 Task: Create a rule from the Routing list, Task moved to a section -> Set Priority in the project AgileBee , set the section as To-Do and set the priority of the task as  High
Action: Mouse moved to (56, 215)
Screenshot: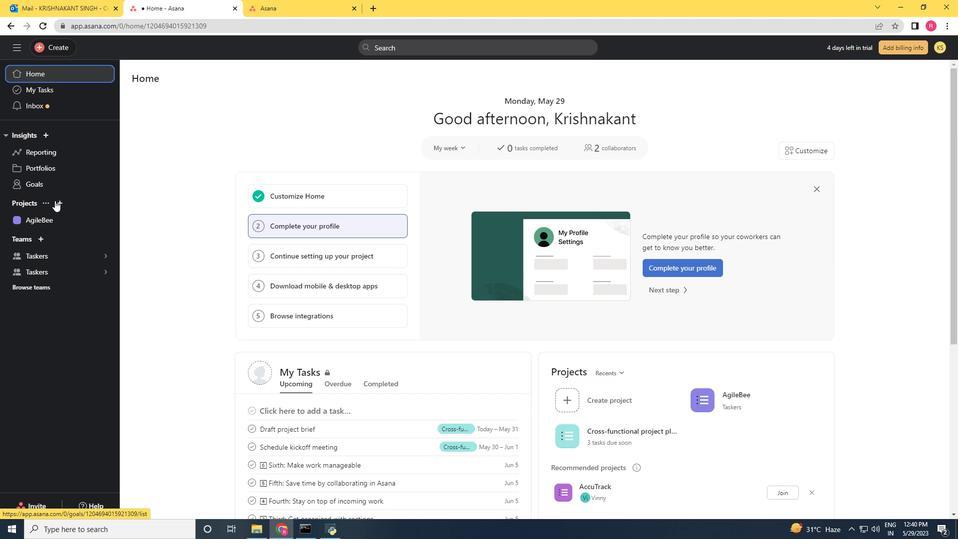 
Action: Mouse pressed left at (56, 215)
Screenshot: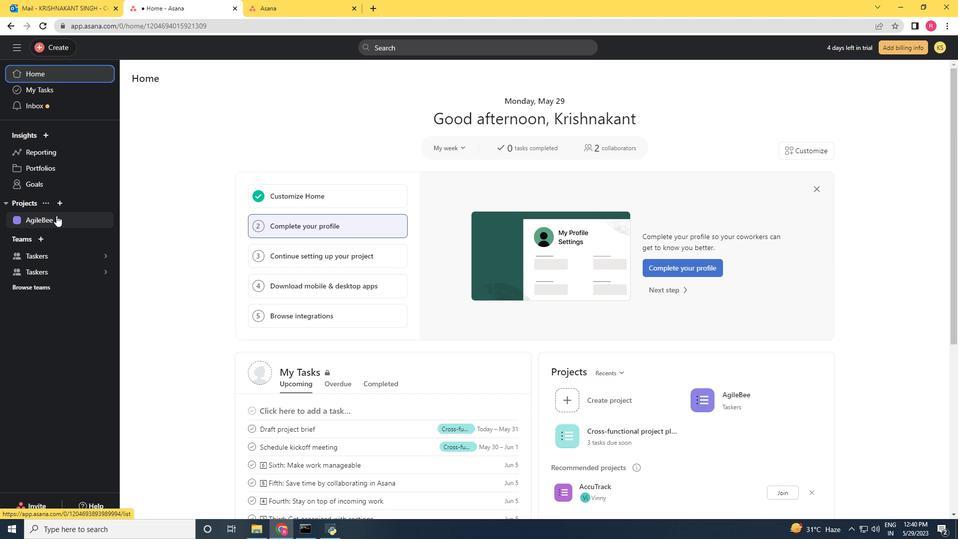 
Action: Mouse moved to (920, 82)
Screenshot: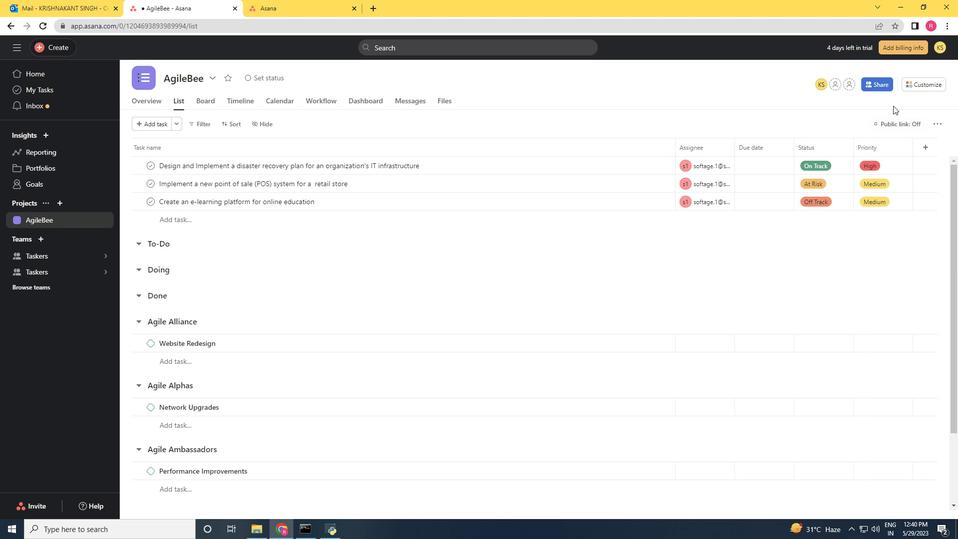 
Action: Mouse pressed left at (920, 82)
Screenshot: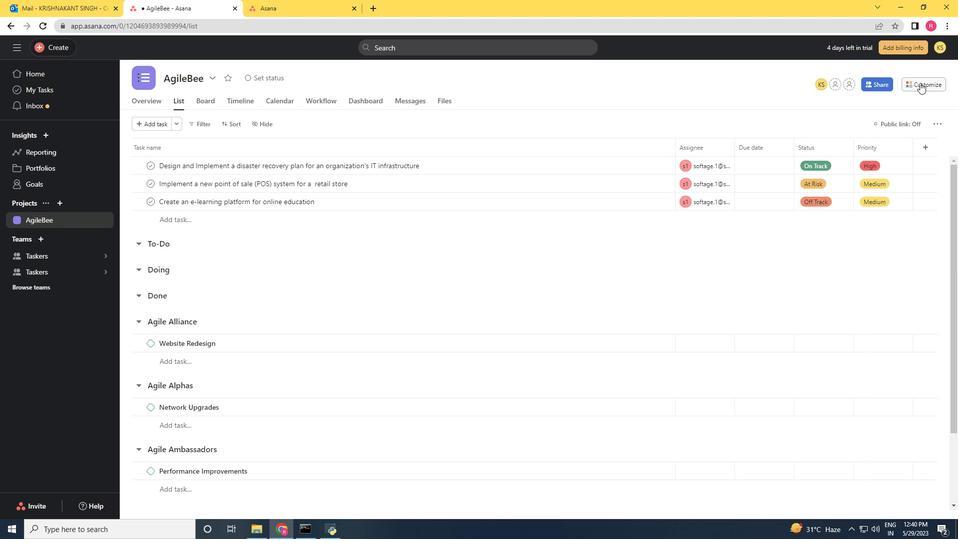 
Action: Mouse moved to (761, 211)
Screenshot: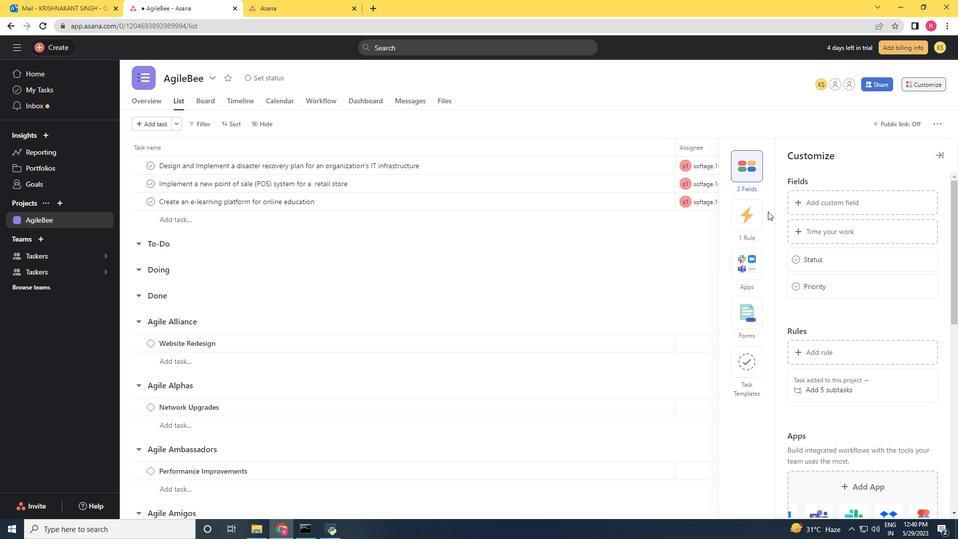 
Action: Mouse pressed left at (761, 211)
Screenshot: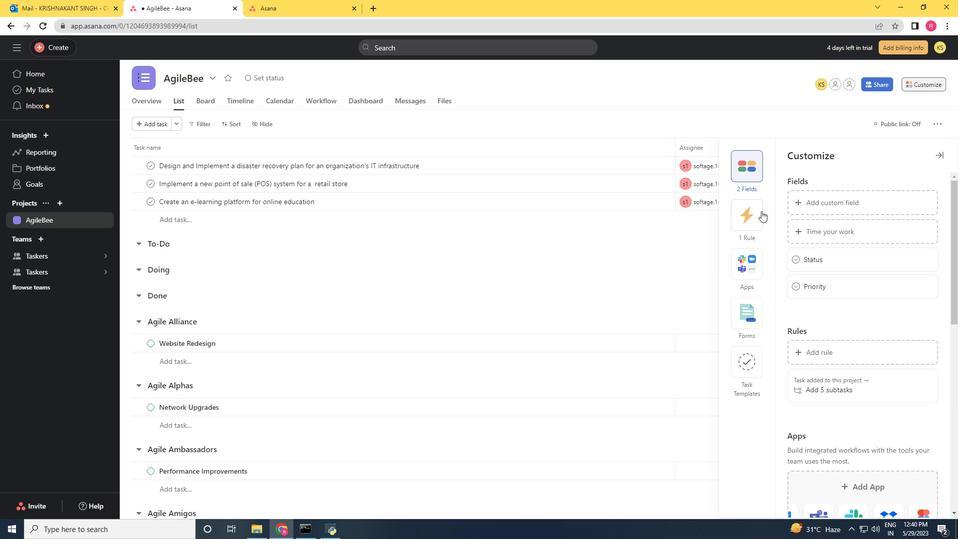 
Action: Mouse moved to (813, 194)
Screenshot: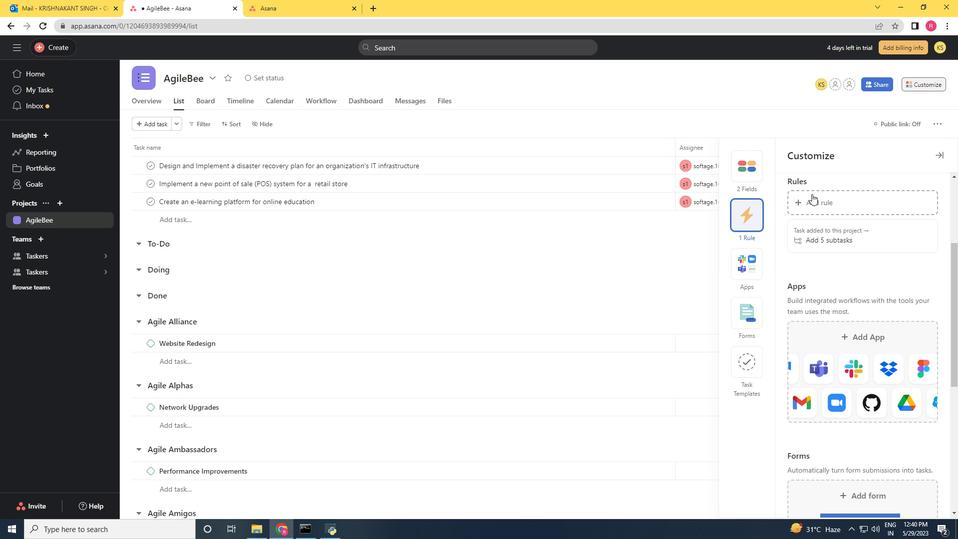 
Action: Mouse pressed left at (813, 194)
Screenshot: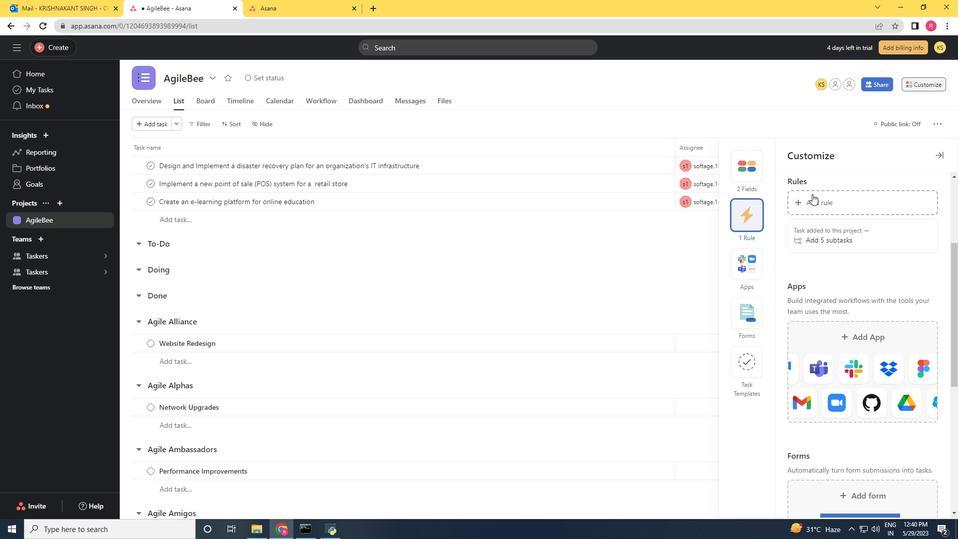 
Action: Mouse moved to (215, 134)
Screenshot: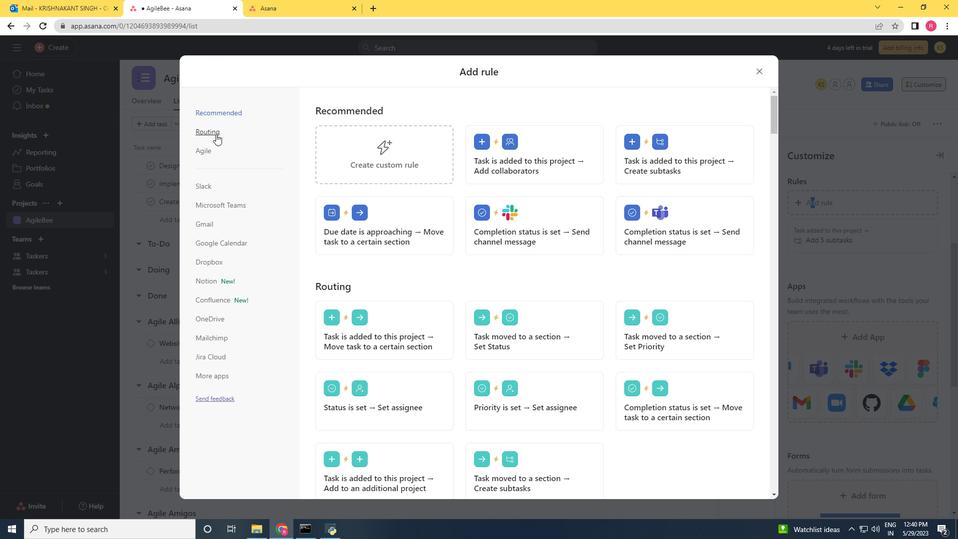 
Action: Mouse pressed left at (215, 134)
Screenshot: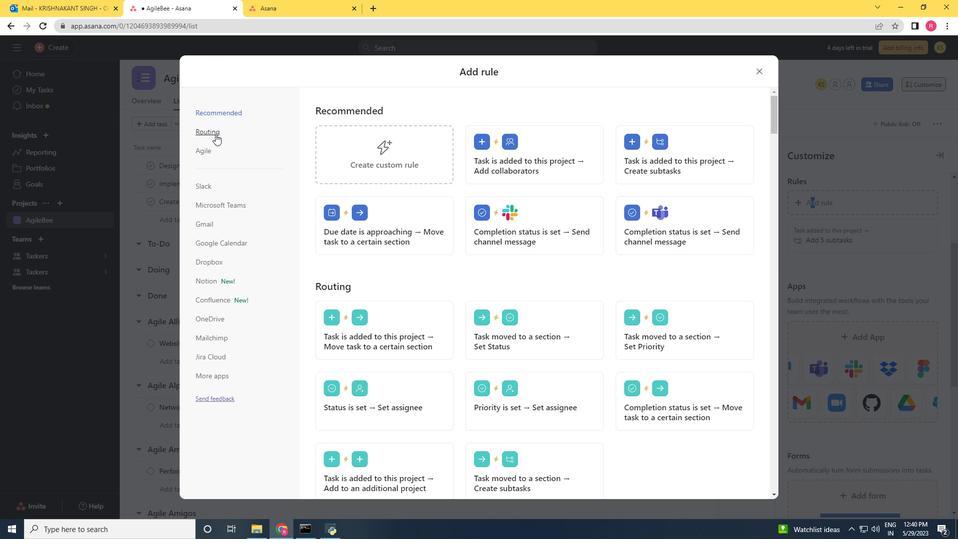 
Action: Mouse moved to (677, 164)
Screenshot: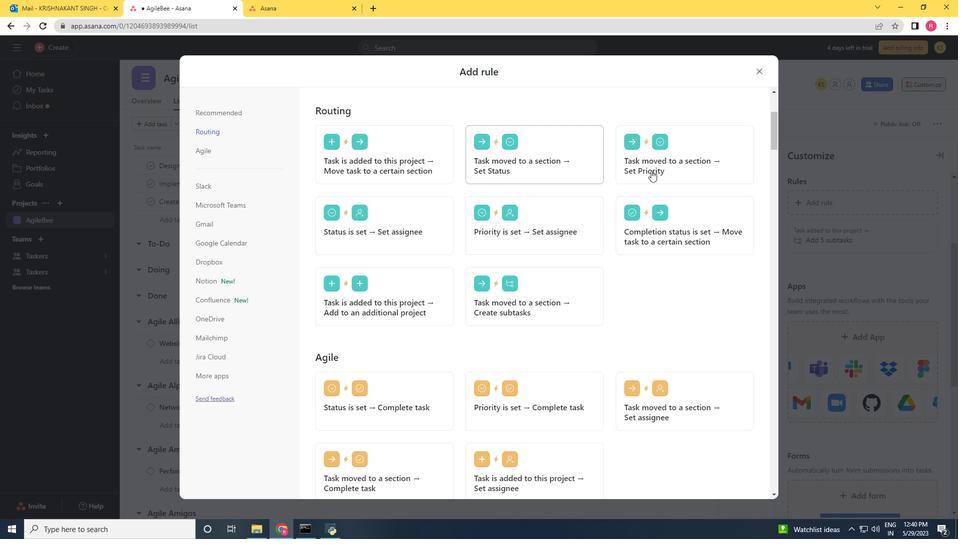 
Action: Mouse pressed left at (677, 164)
Screenshot: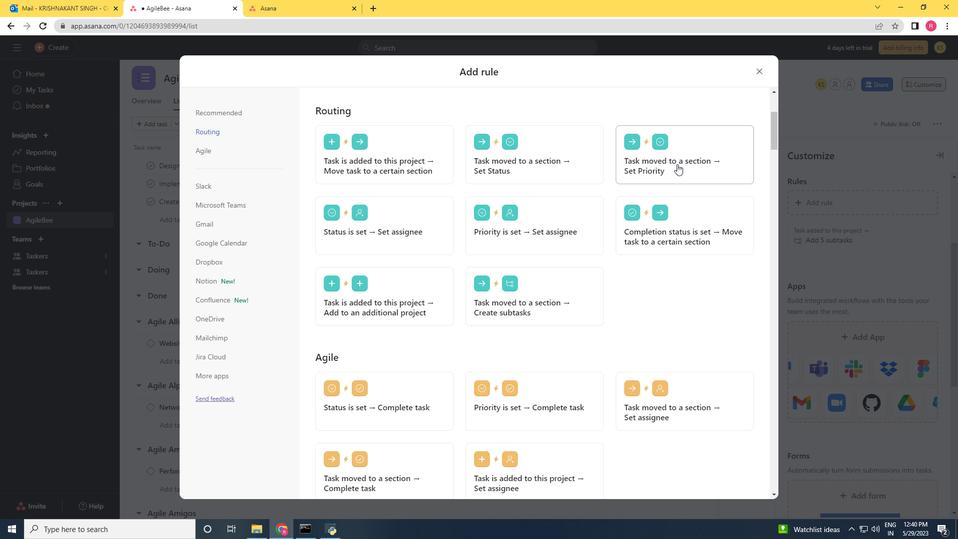 
Action: Mouse moved to (395, 276)
Screenshot: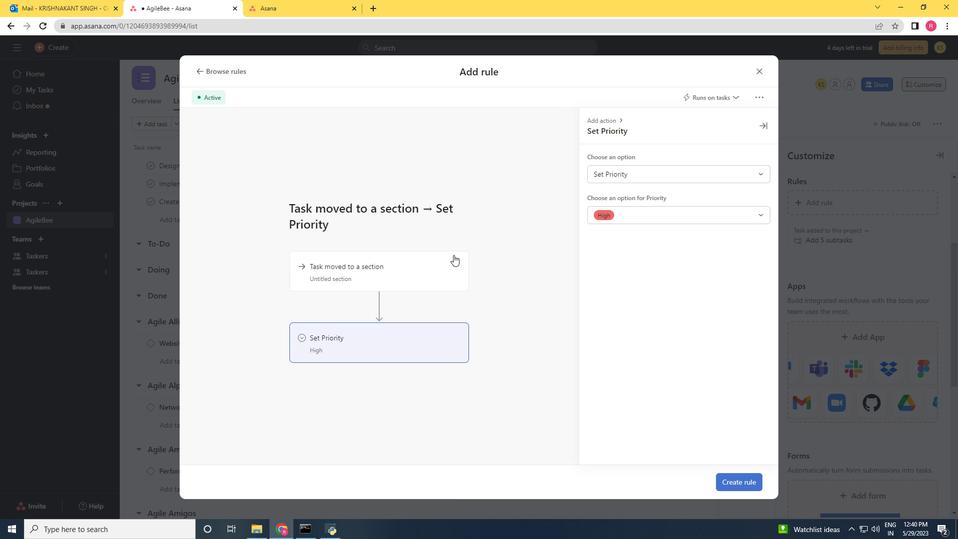 
Action: Mouse pressed left at (395, 276)
Screenshot: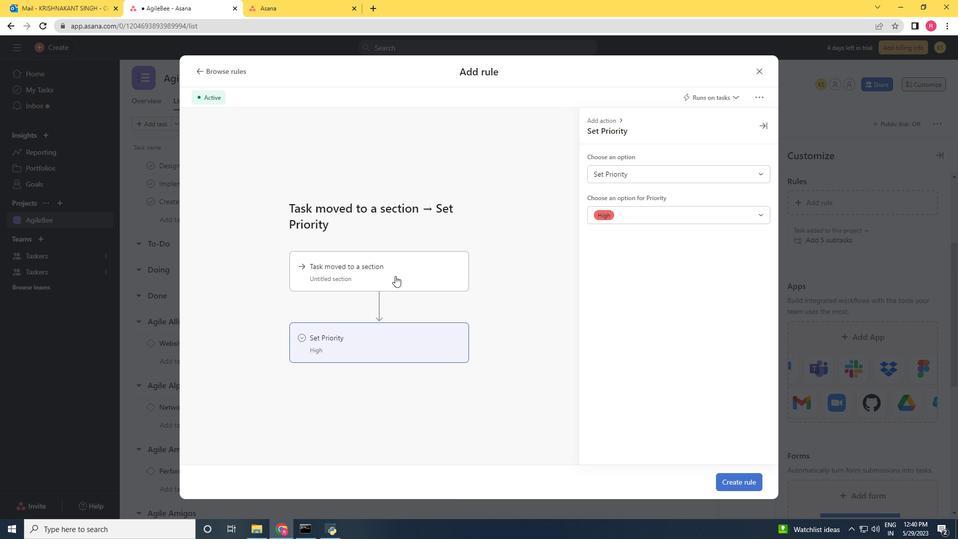 
Action: Mouse moved to (675, 173)
Screenshot: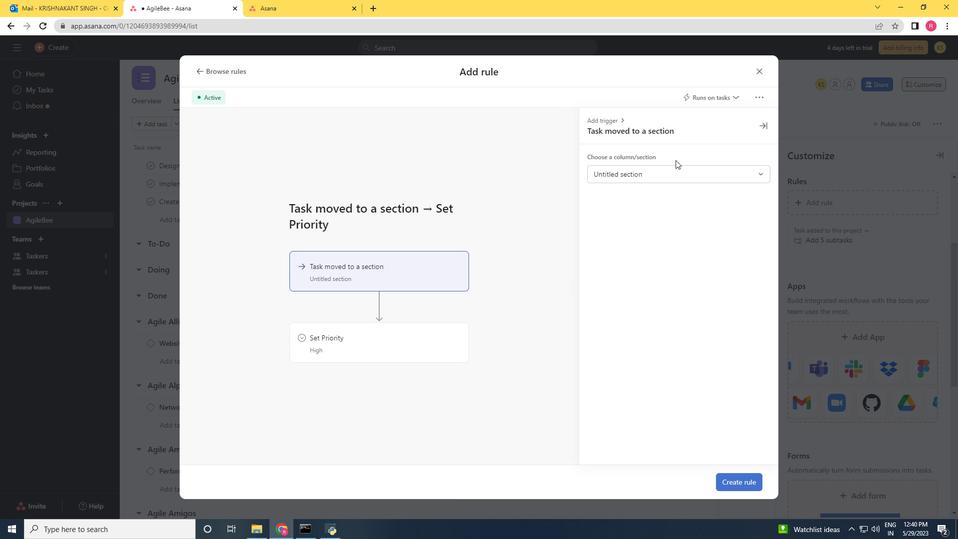 
Action: Mouse pressed left at (675, 173)
Screenshot: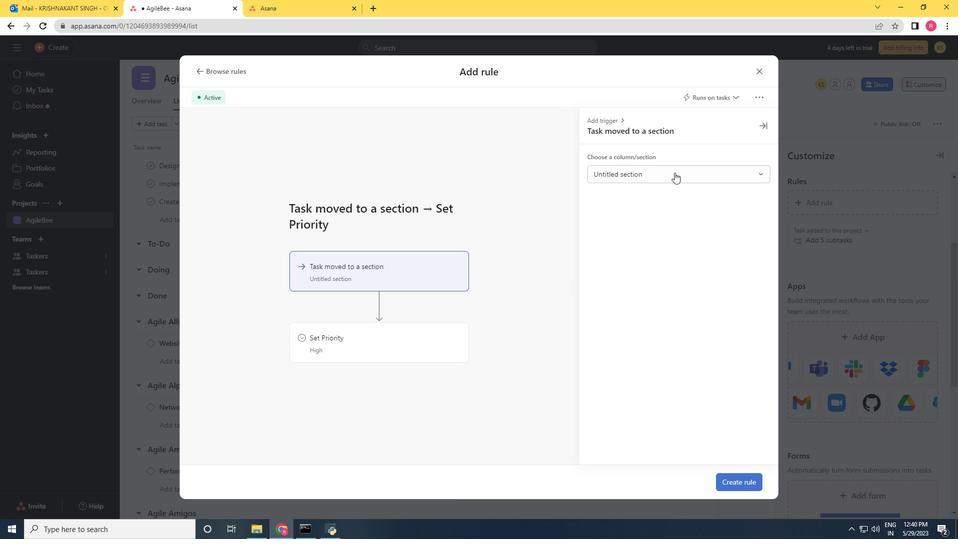 
Action: Mouse moved to (620, 216)
Screenshot: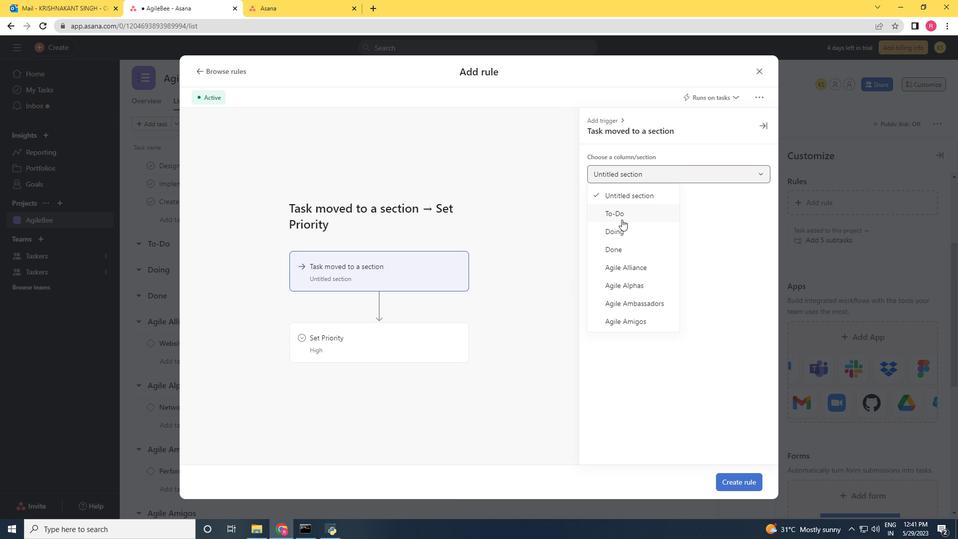 
Action: Mouse pressed left at (620, 216)
Screenshot: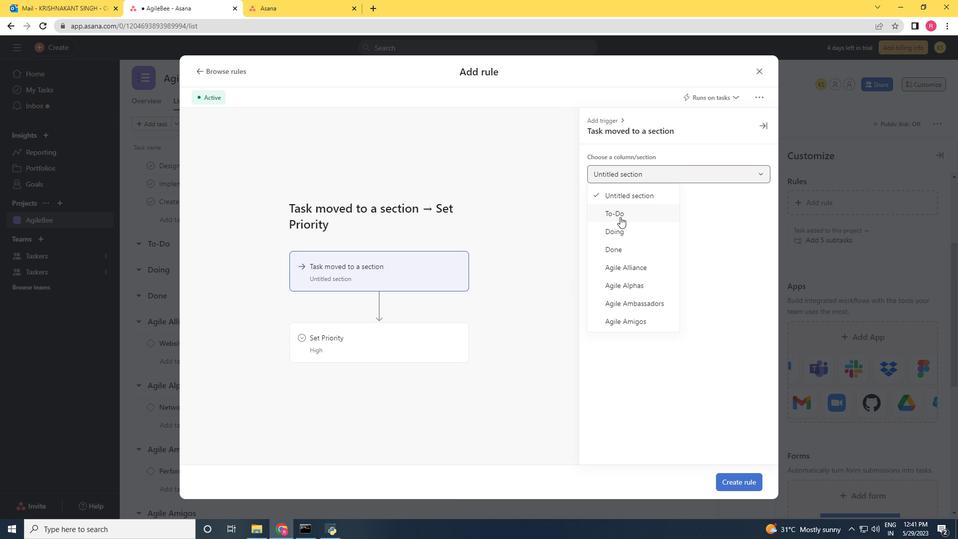 
Action: Mouse moved to (418, 337)
Screenshot: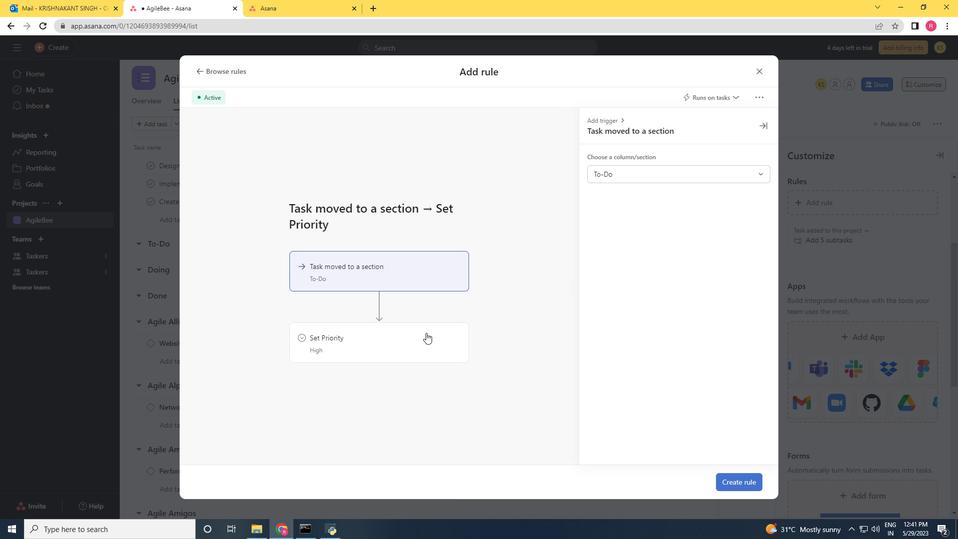 
Action: Mouse pressed left at (418, 337)
Screenshot: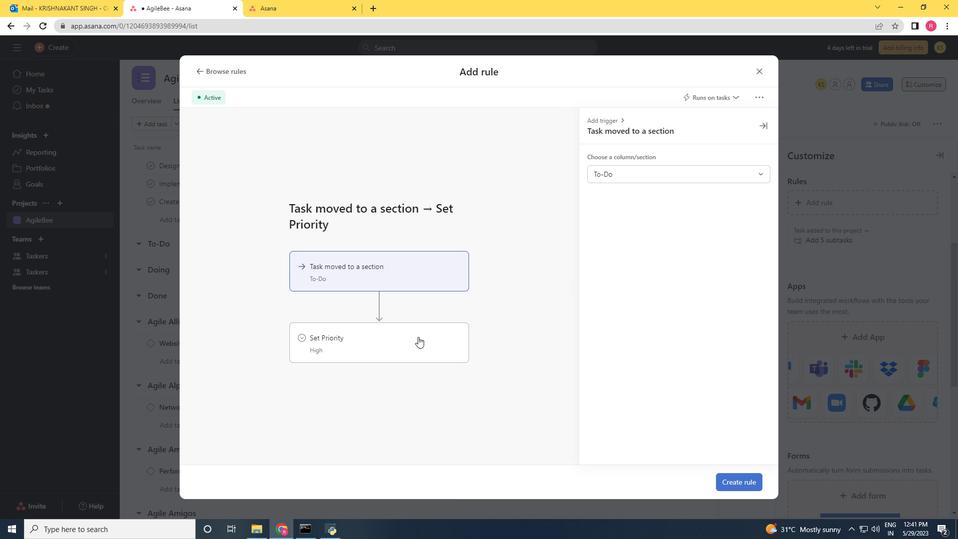 
Action: Mouse moved to (661, 214)
Screenshot: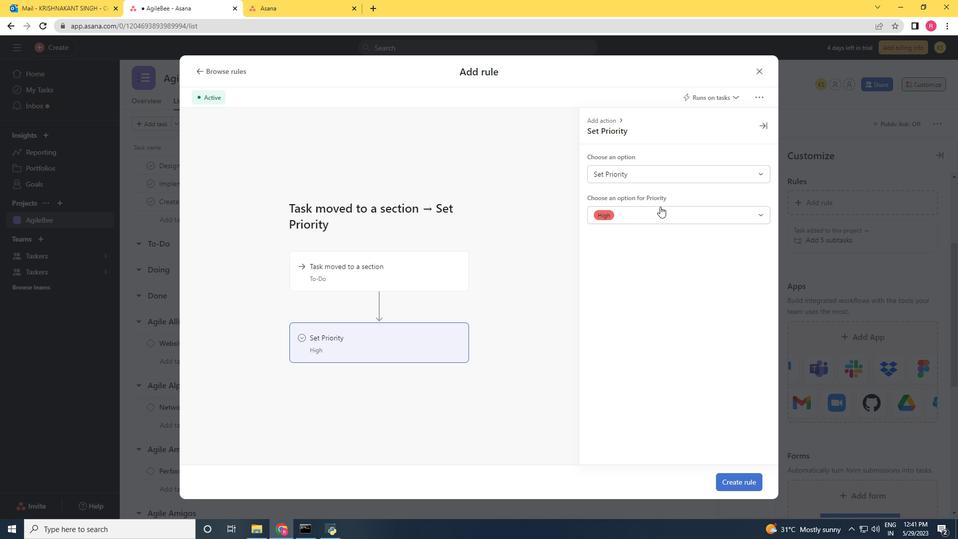 
Action: Mouse pressed left at (661, 214)
Screenshot: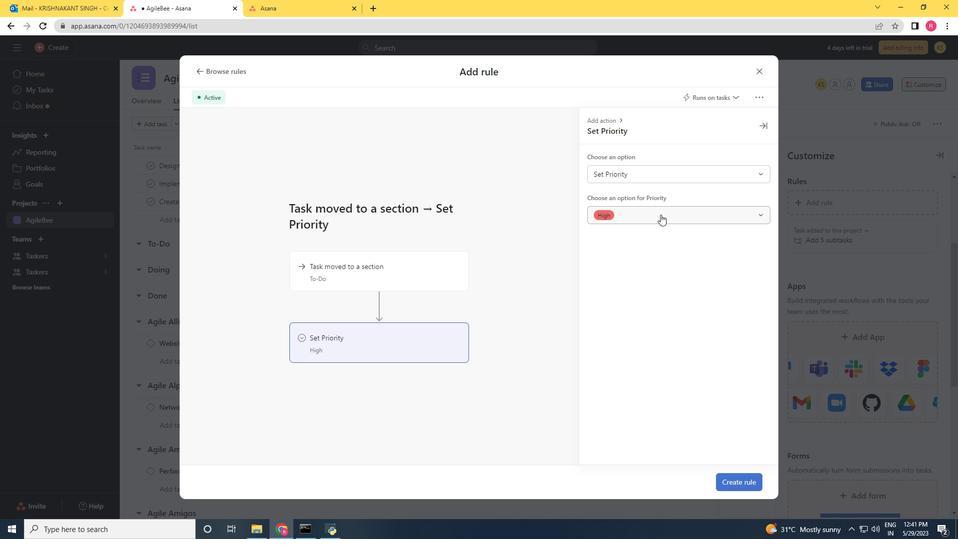 
Action: Mouse moved to (608, 239)
Screenshot: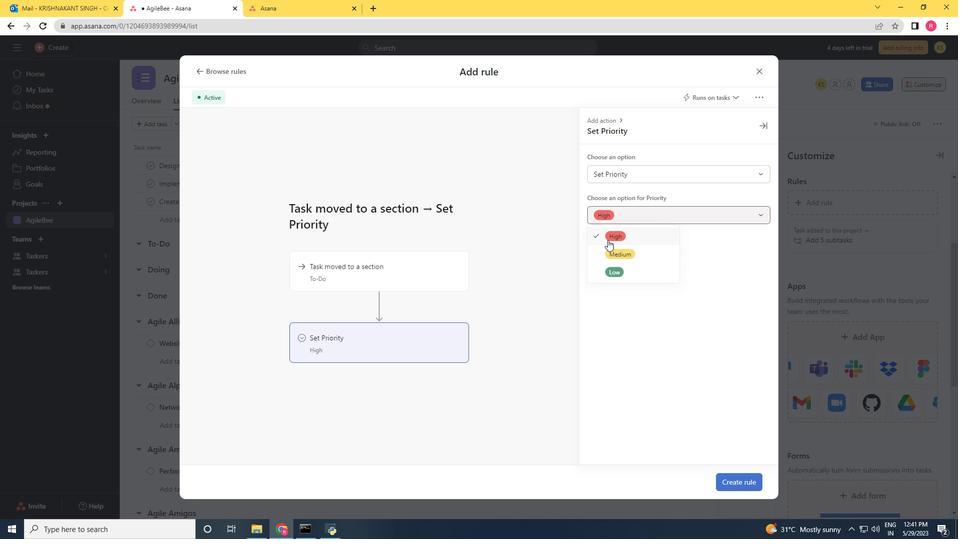 
Action: Mouse pressed left at (608, 239)
Screenshot: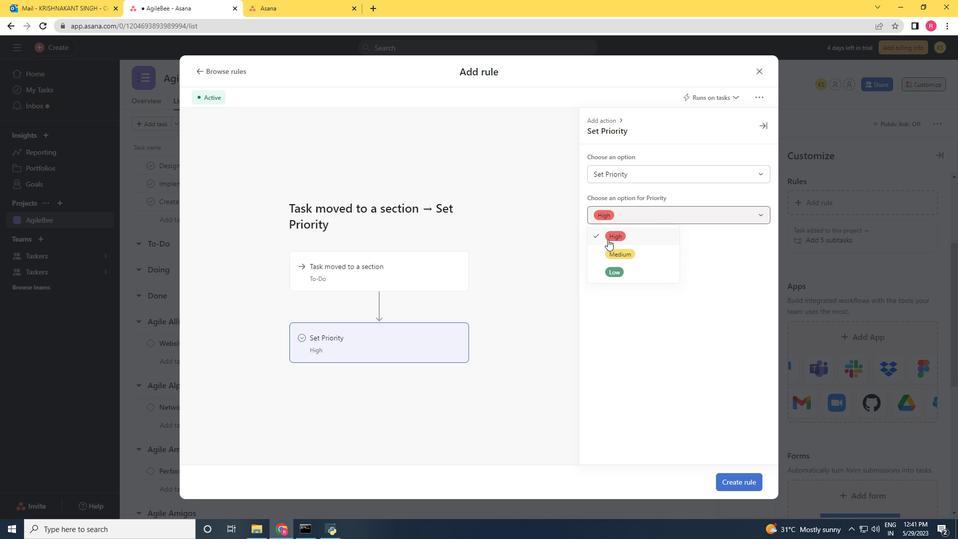 
Action: Mouse moved to (739, 487)
Screenshot: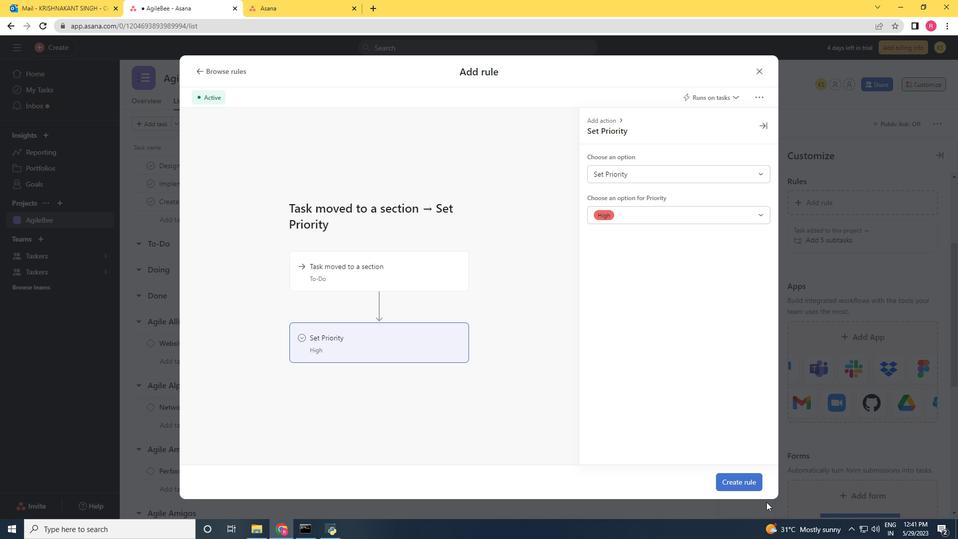 
Action: Mouse pressed left at (739, 487)
Screenshot: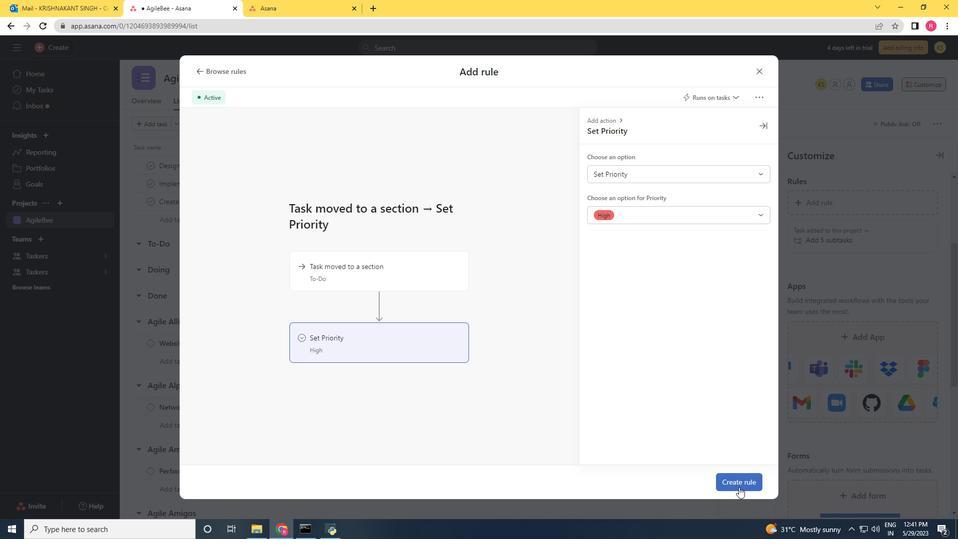 
Action: Mouse moved to (513, 320)
Screenshot: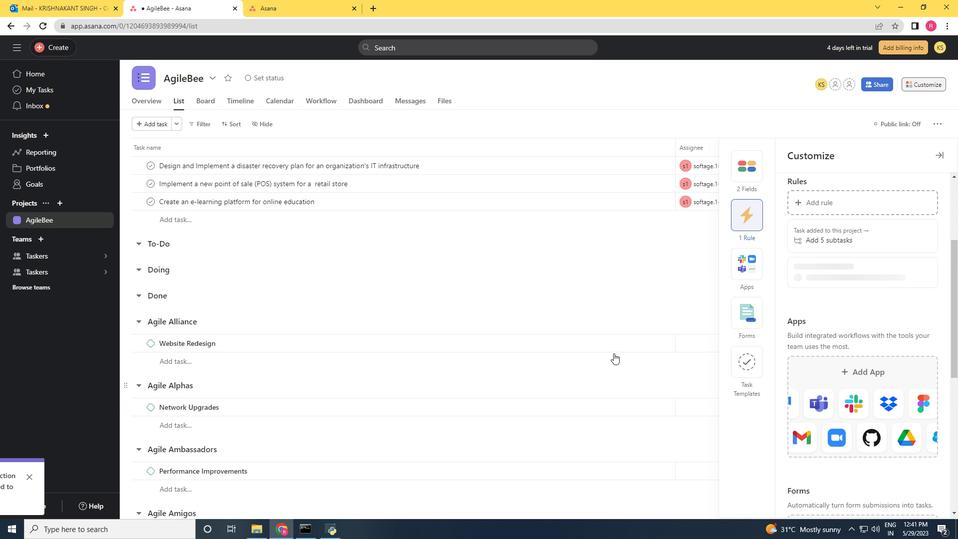 
